 Task: Search for a contact with the full name 'Smith' and home address '2nd street, Karol bagh, new Delhi 110005'.
Action: Mouse moved to (23, 96)
Screenshot: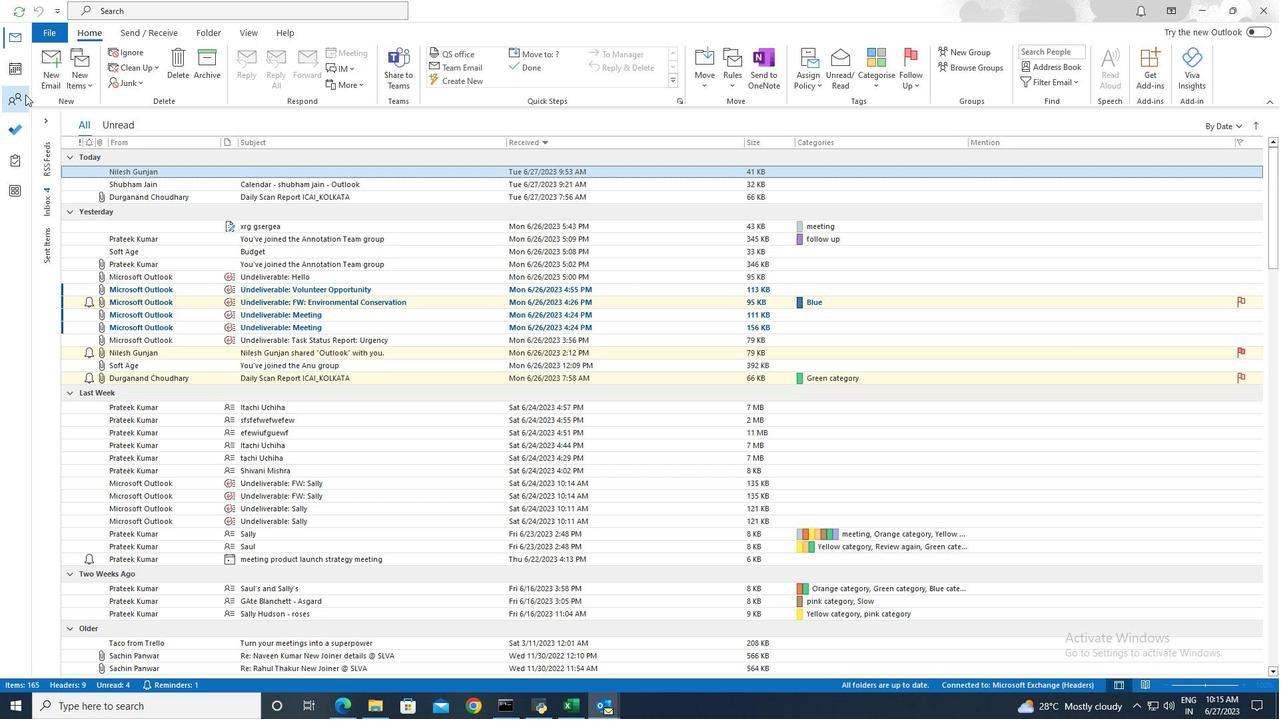 
Action: Mouse pressed left at (23, 96)
Screenshot: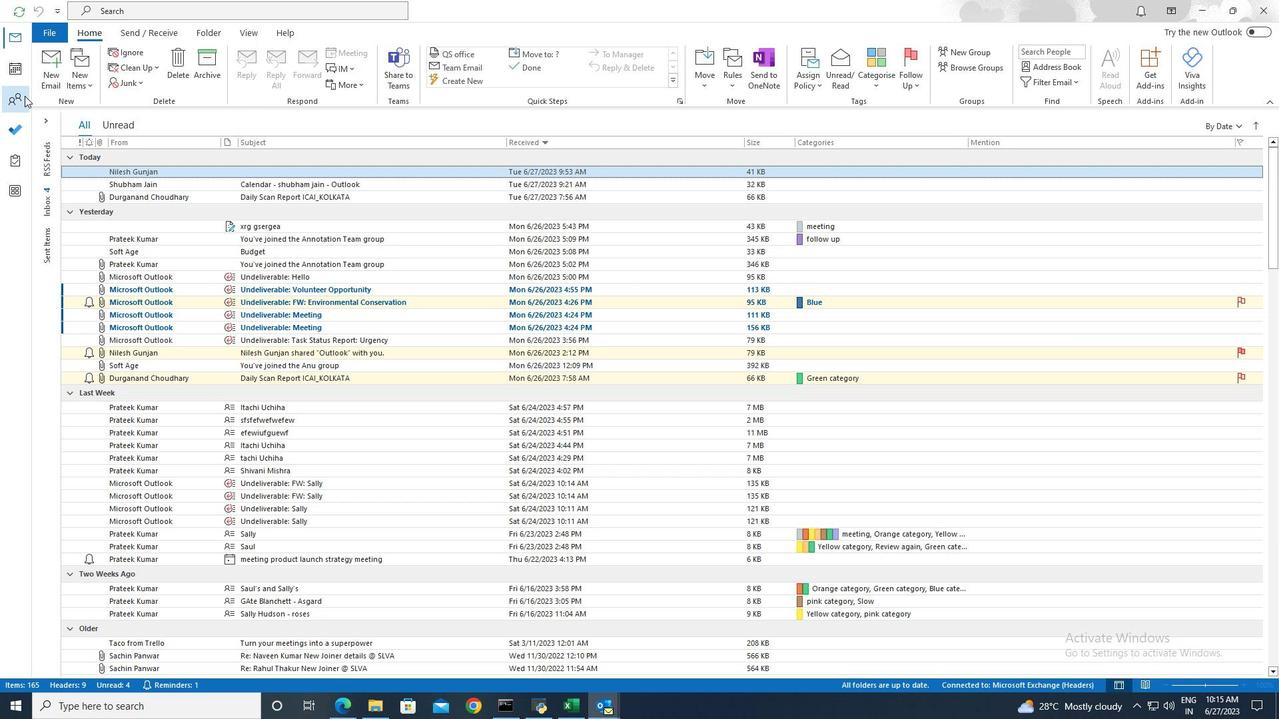 
Action: Mouse moved to (311, 14)
Screenshot: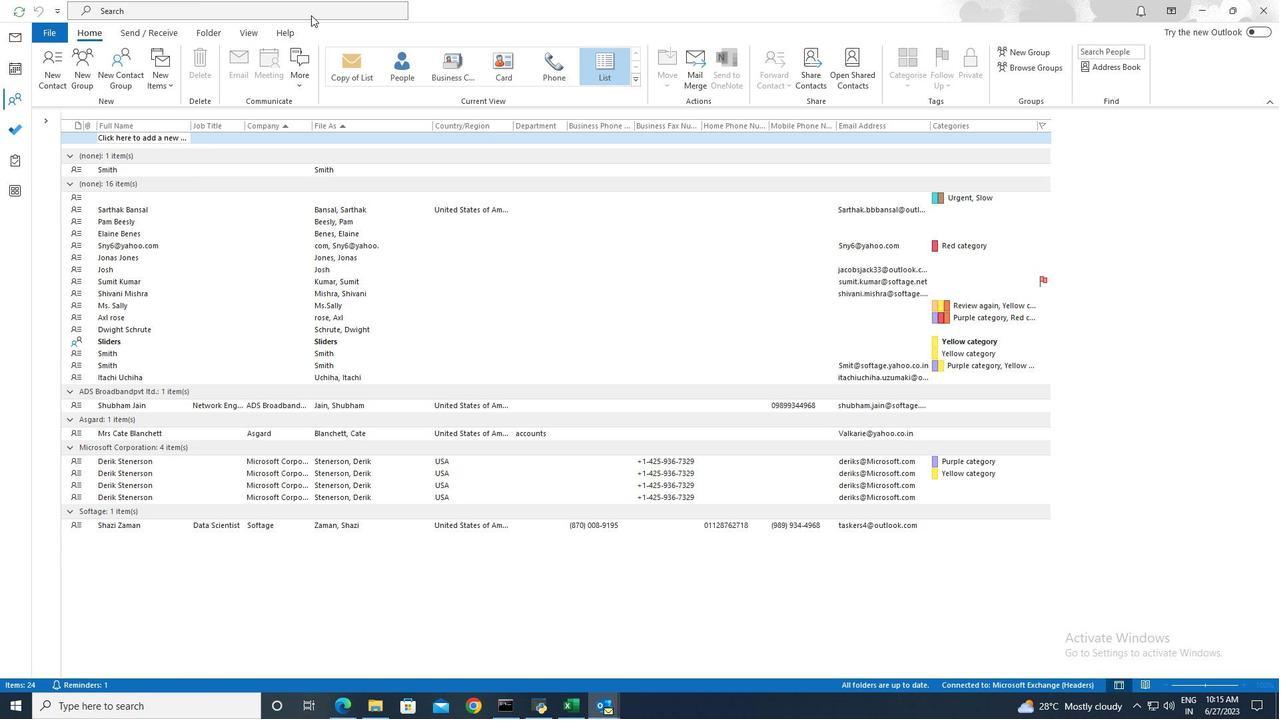 
Action: Mouse pressed left at (311, 14)
Screenshot: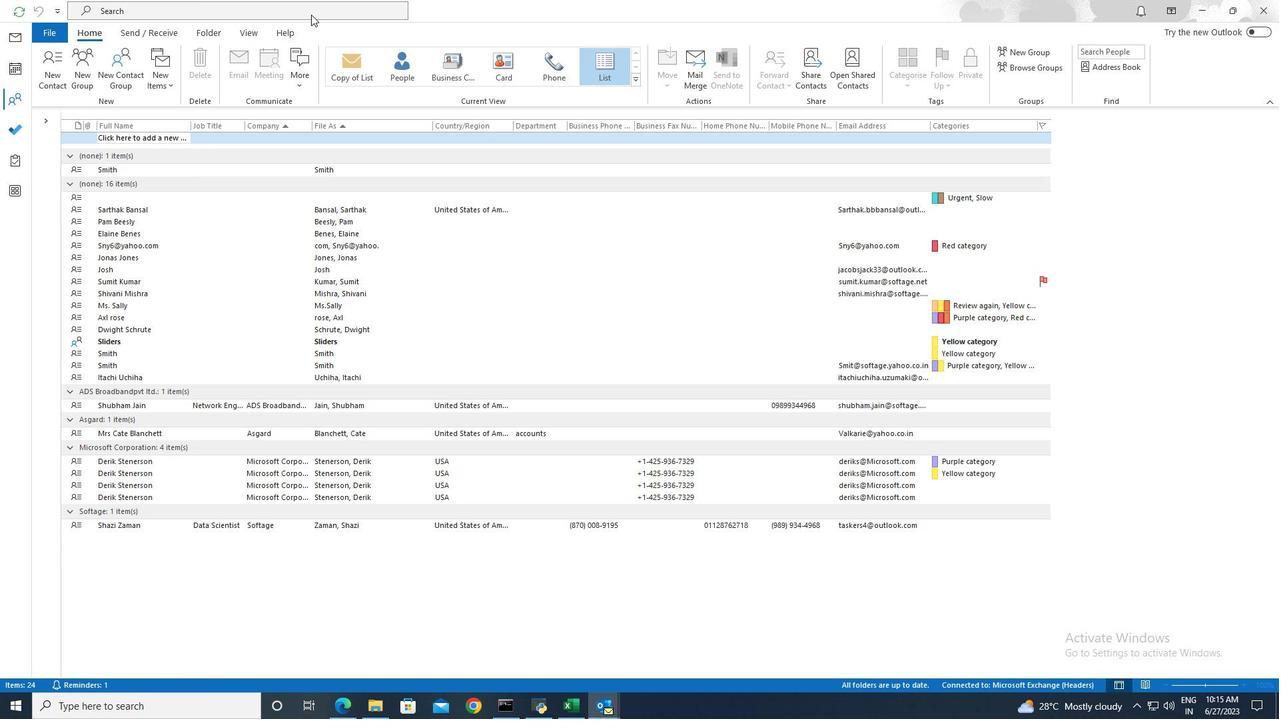 
Action: Mouse moved to (459, 11)
Screenshot: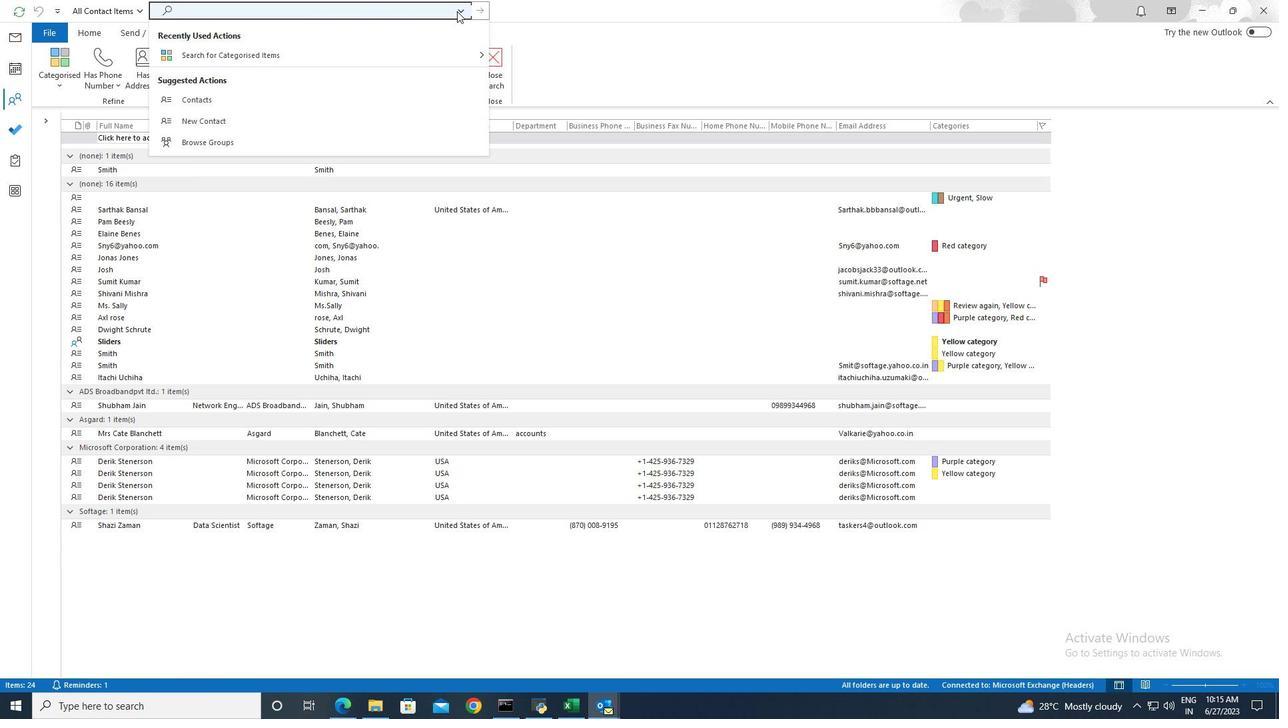 
Action: Mouse pressed left at (459, 11)
Screenshot: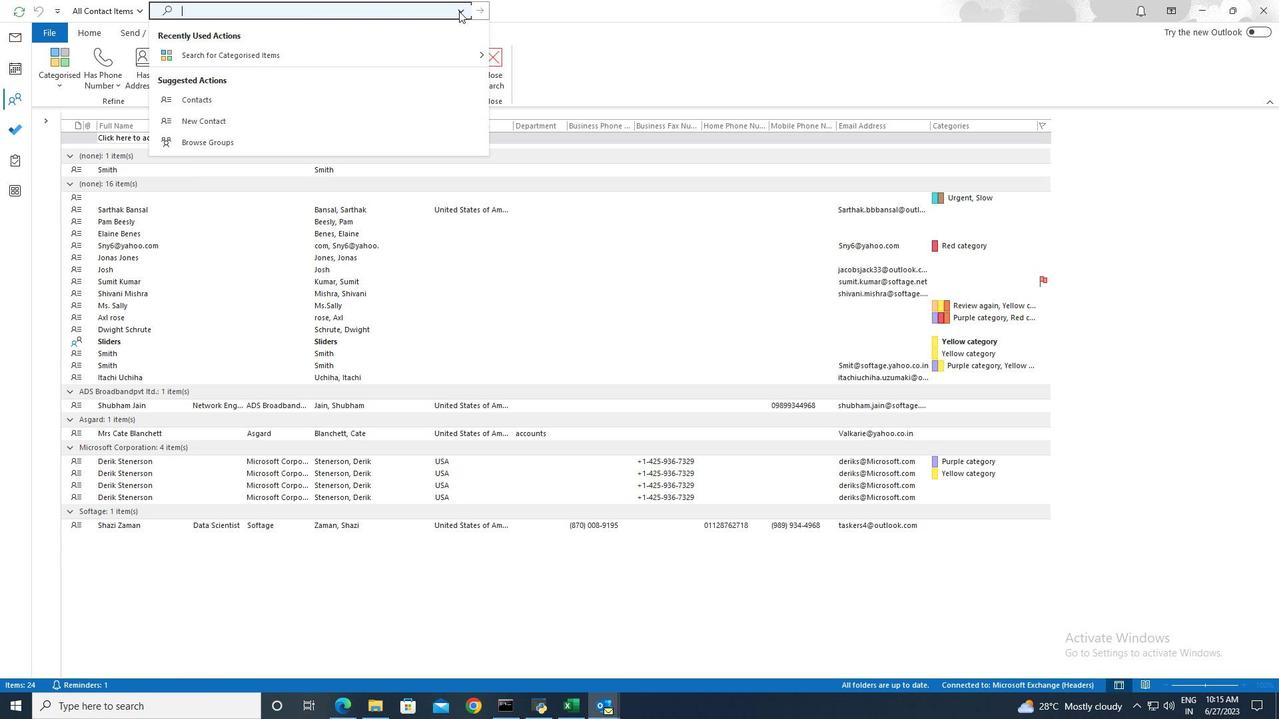 
Action: Mouse moved to (246, 245)
Screenshot: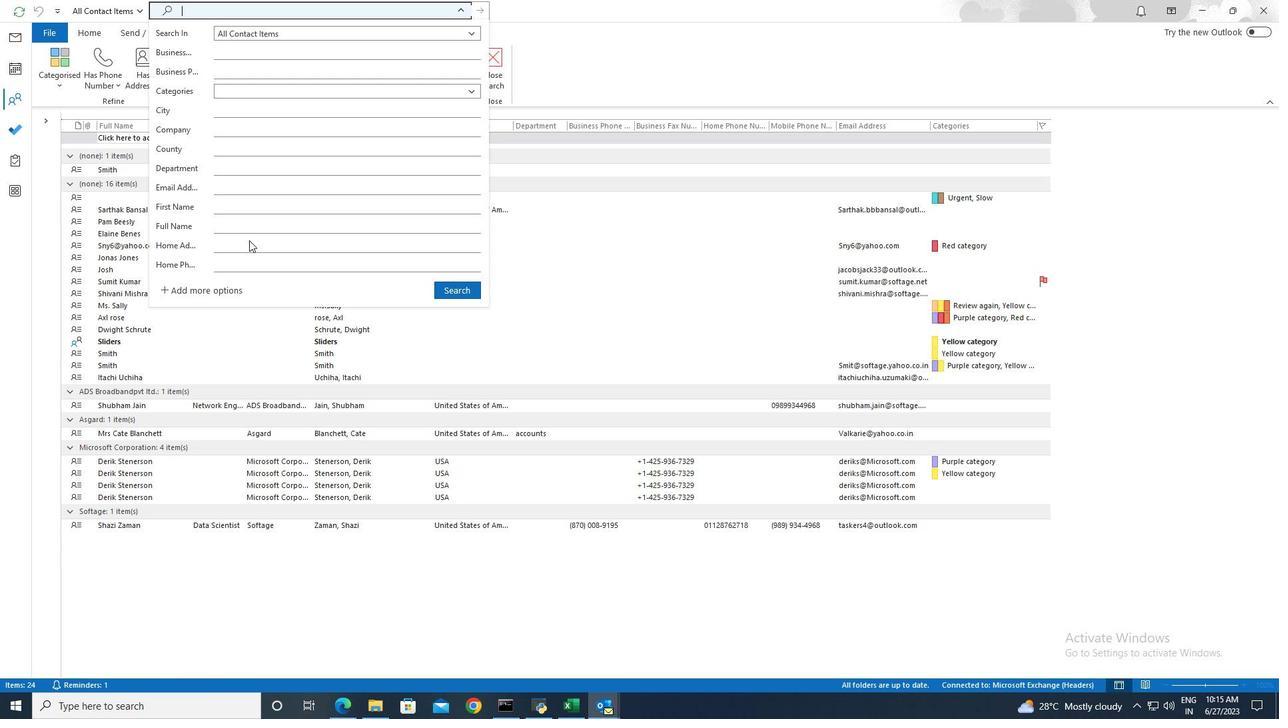 
Action: Mouse pressed left at (246, 245)
Screenshot: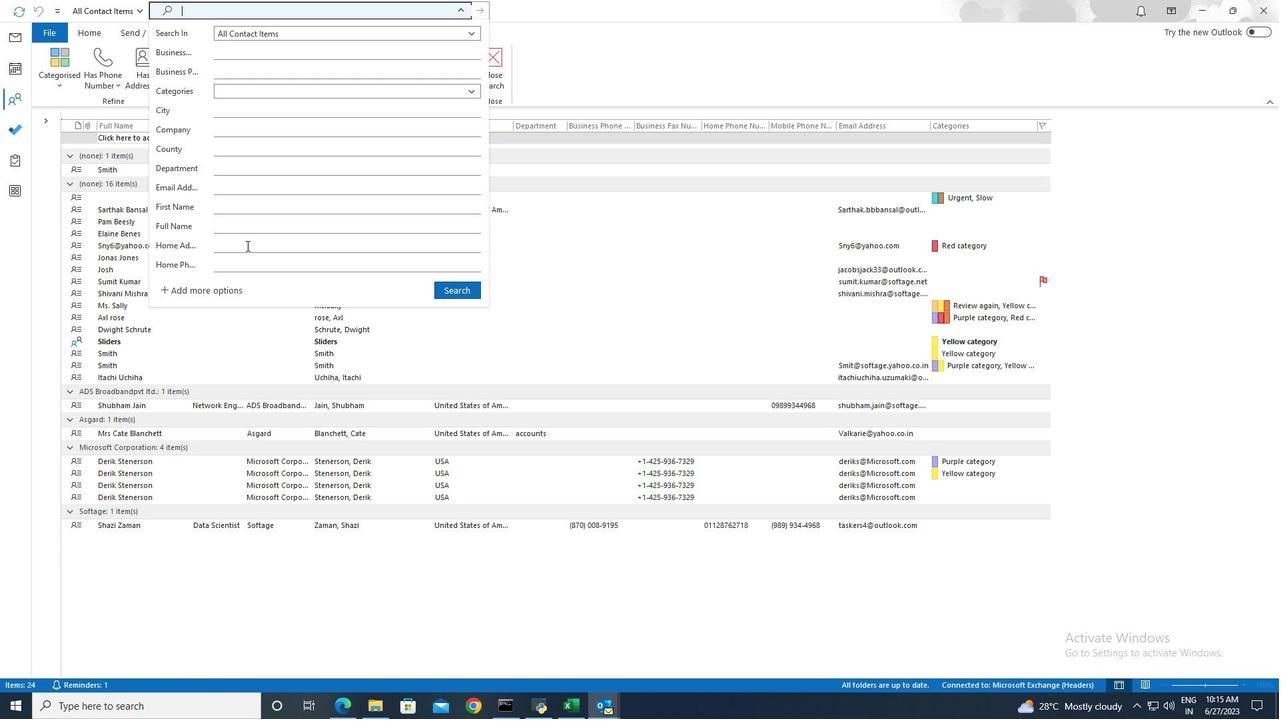 
Action: Mouse moved to (246, 245)
Screenshot: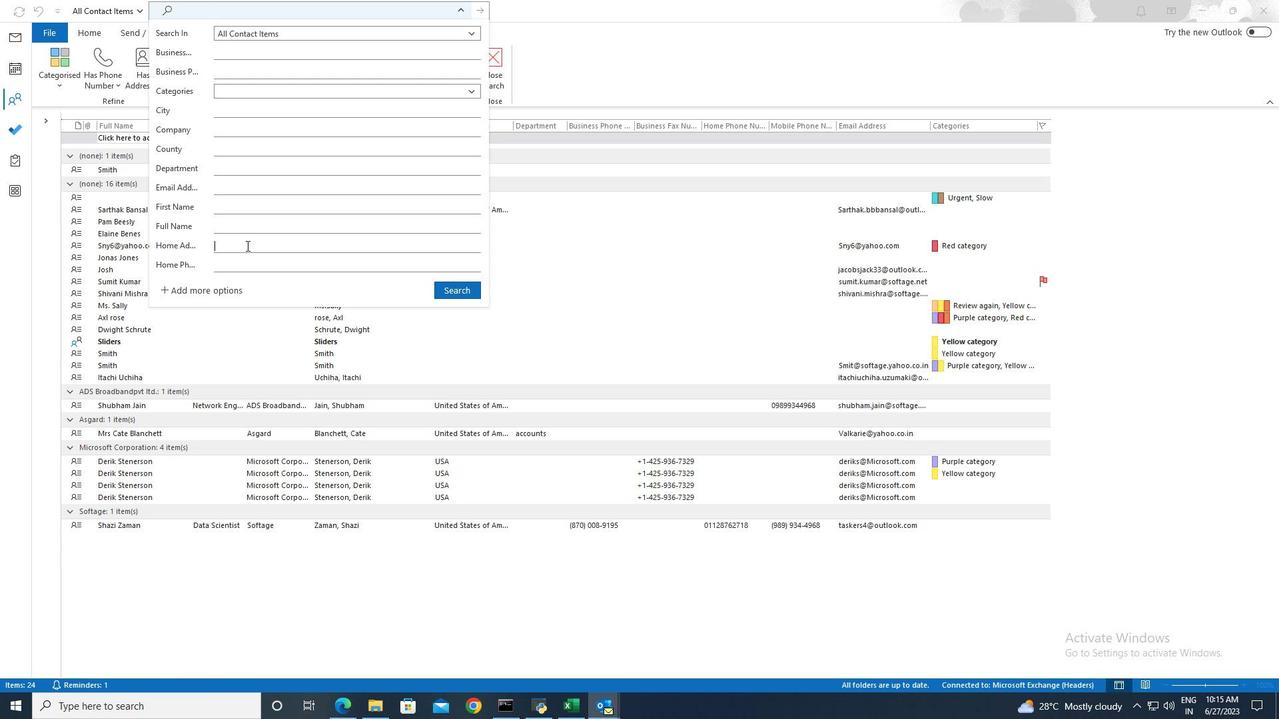 
Action: Key pressed 2nd<Key.space>street,<Key.space><Key.shift>Karol<Key.space>bagh,<Key.space>new<Key.space><Key.shift>Delhi<Key.space>110005
Screenshot: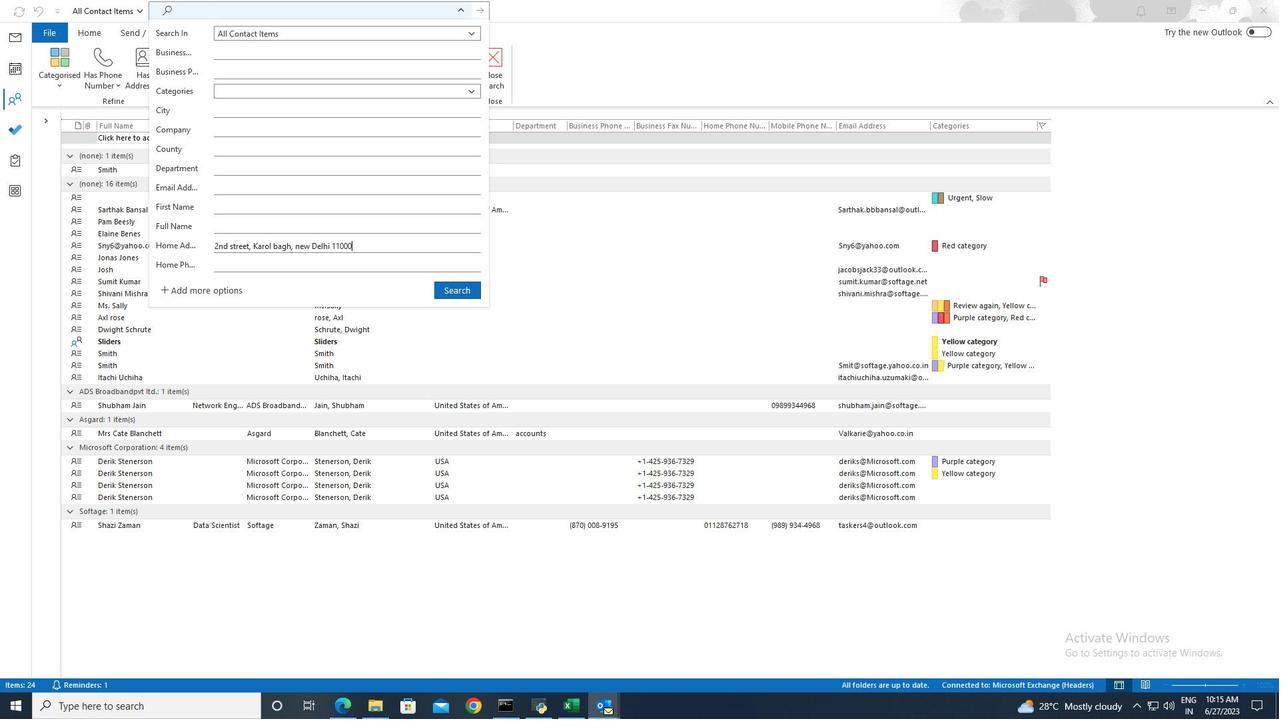 
Action: Mouse moved to (452, 287)
Screenshot: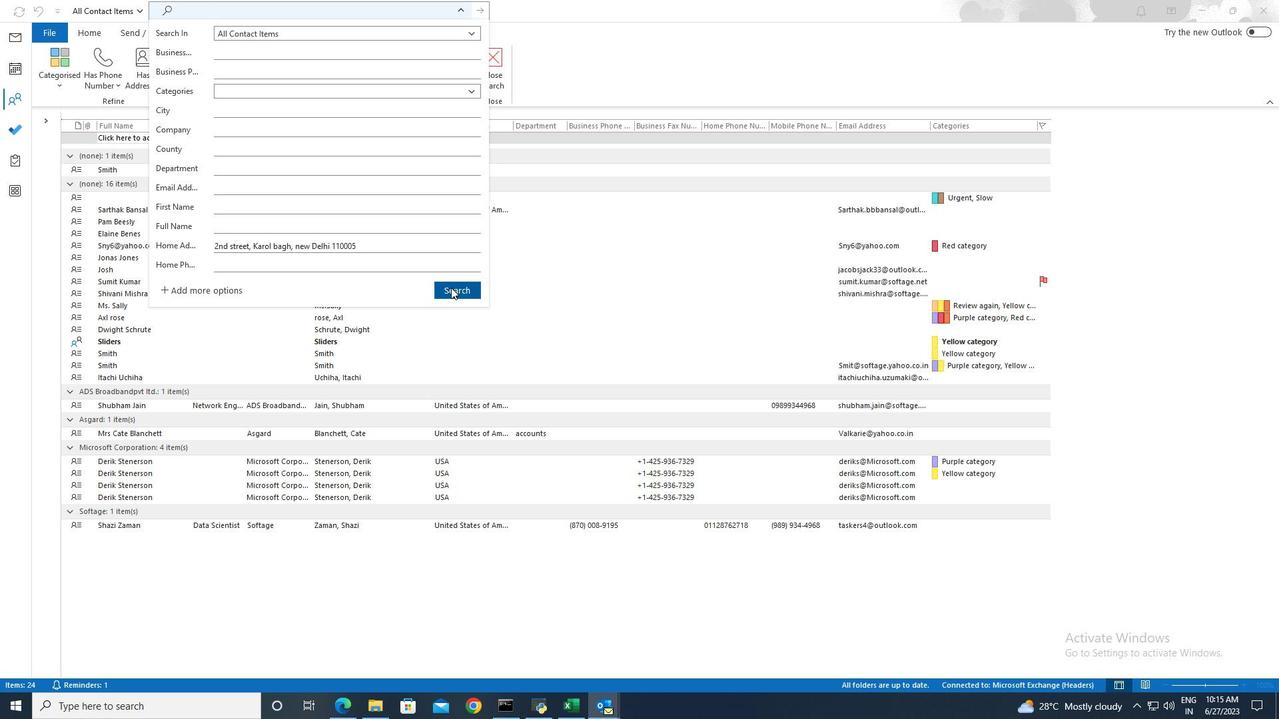 
Action: Mouse pressed left at (452, 287)
Screenshot: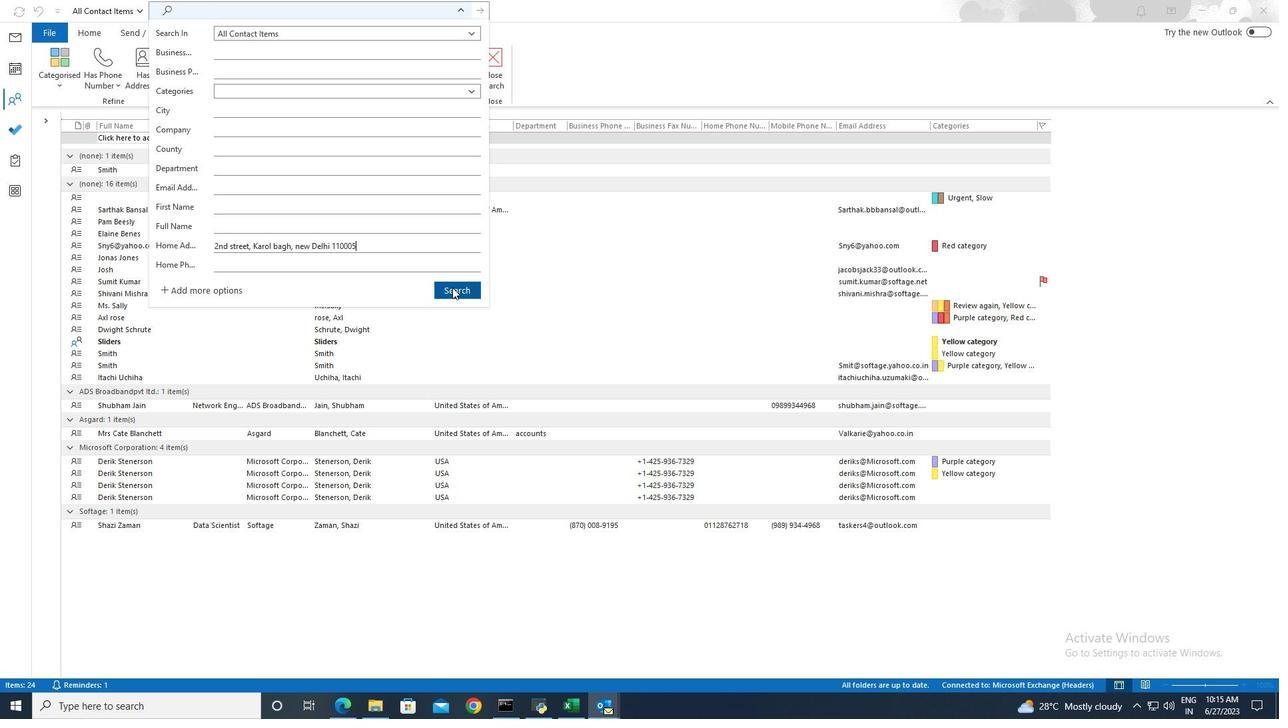 
